 Task: Create Card Website Performance Review in Board Employee Benefits Platforms to Workspace Event Lighting Rentals. Create Card Botany Conference Review in Board Voice of Support Feedback Analysis to Workspace Event Lighting Rentals. Create Card Website Maintenance Review in Board IT Vendor Management and Contract Negotiation to Workspace Event Lighting Rentals
Action: Mouse moved to (203, 161)
Screenshot: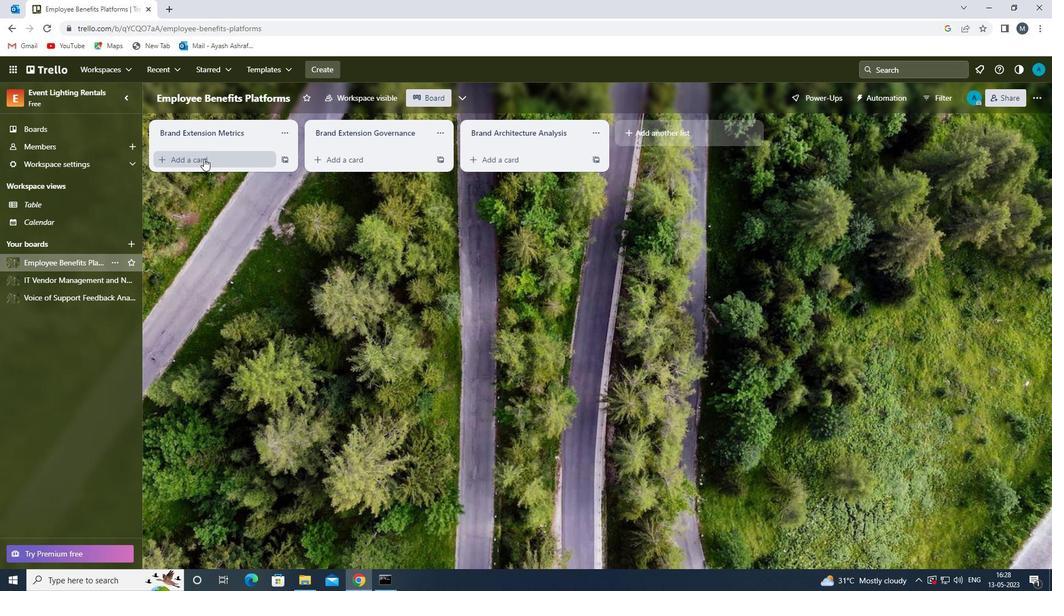 
Action: Mouse pressed left at (203, 161)
Screenshot: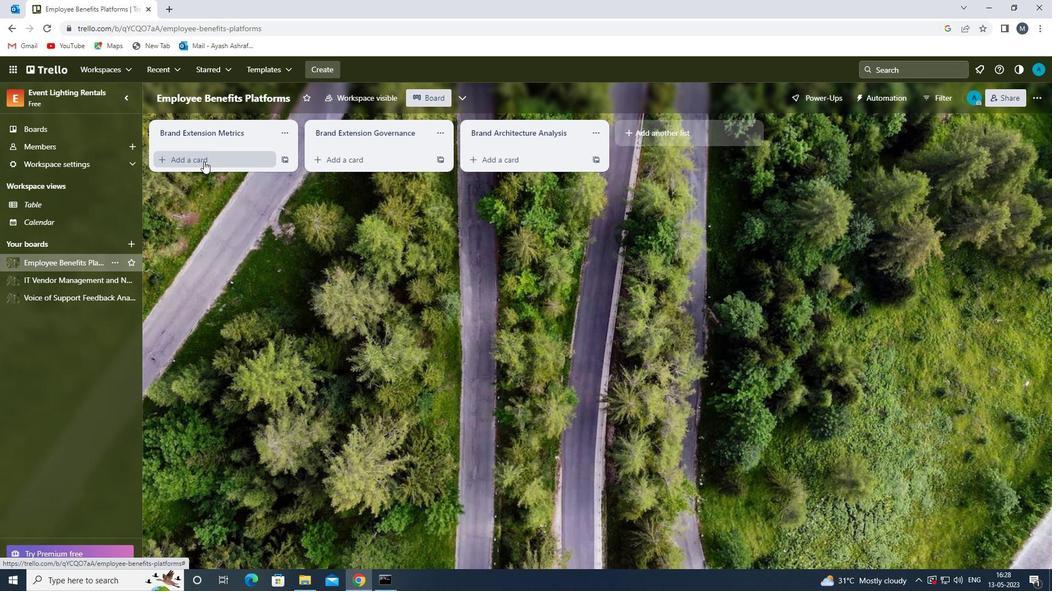 
Action: Mouse moved to (206, 168)
Screenshot: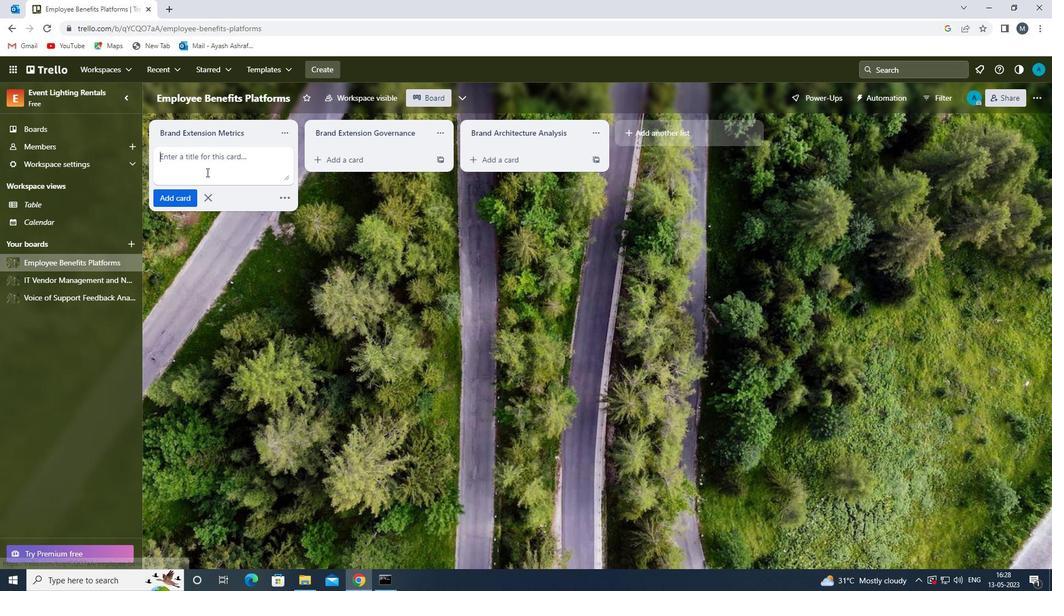 
Action: Mouse pressed left at (206, 168)
Screenshot: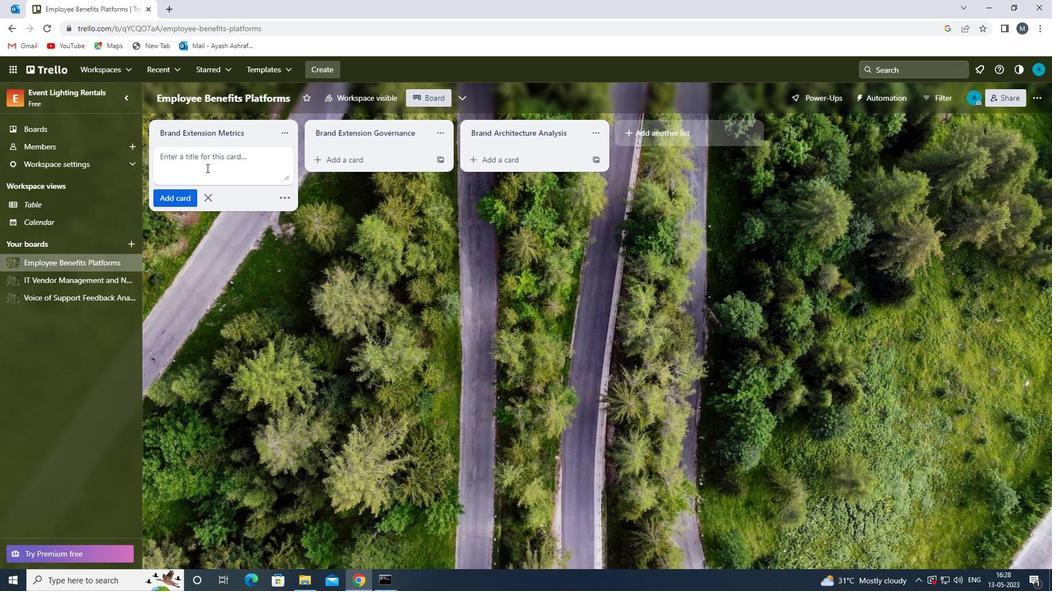 
Action: Key pressed <Key.shift>WEBSITE<Key.space><Key.shift>PERFORMANCE<Key.space><Key.shift>REVIEW<Key.space>
Screenshot: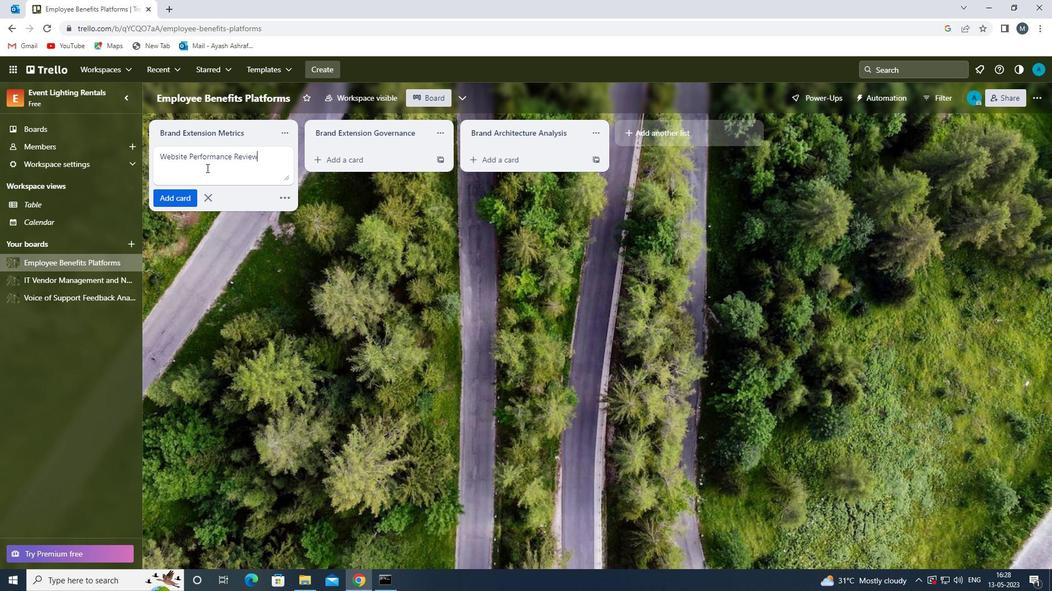 
Action: Mouse moved to (173, 201)
Screenshot: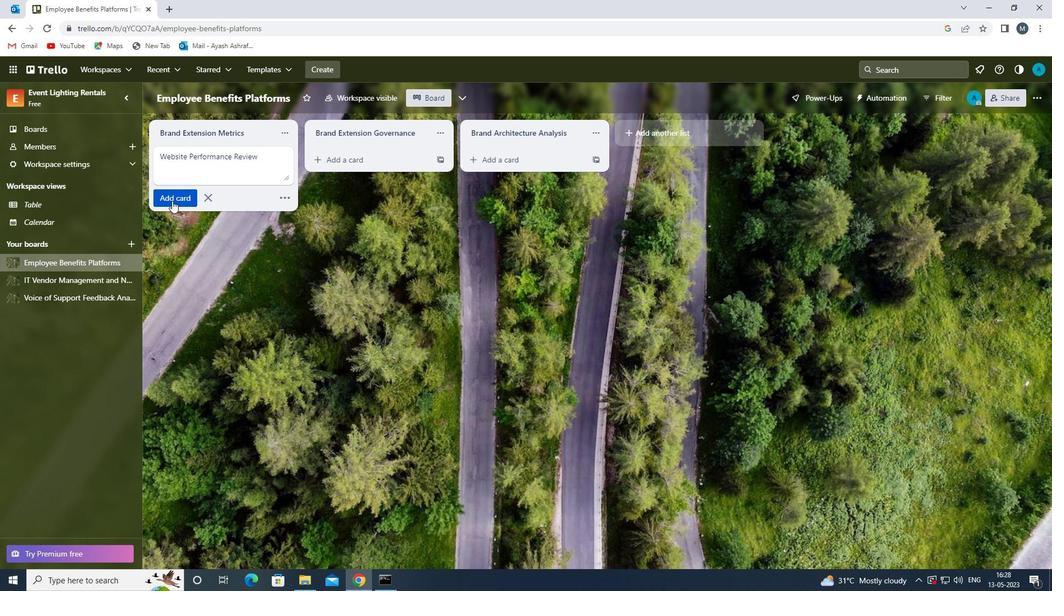 
Action: Mouse pressed left at (173, 201)
Screenshot: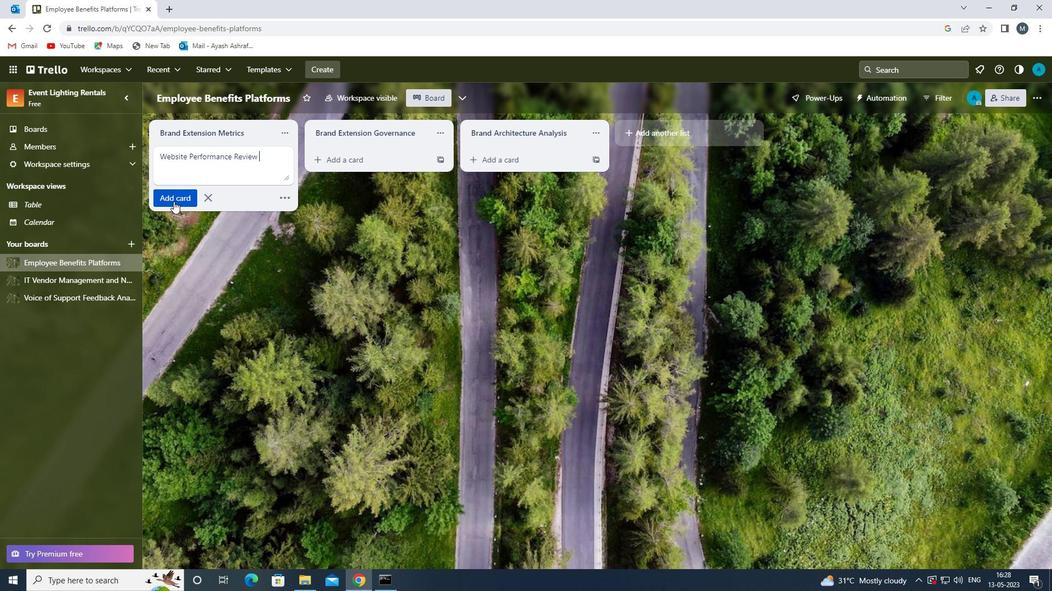 
Action: Mouse moved to (202, 262)
Screenshot: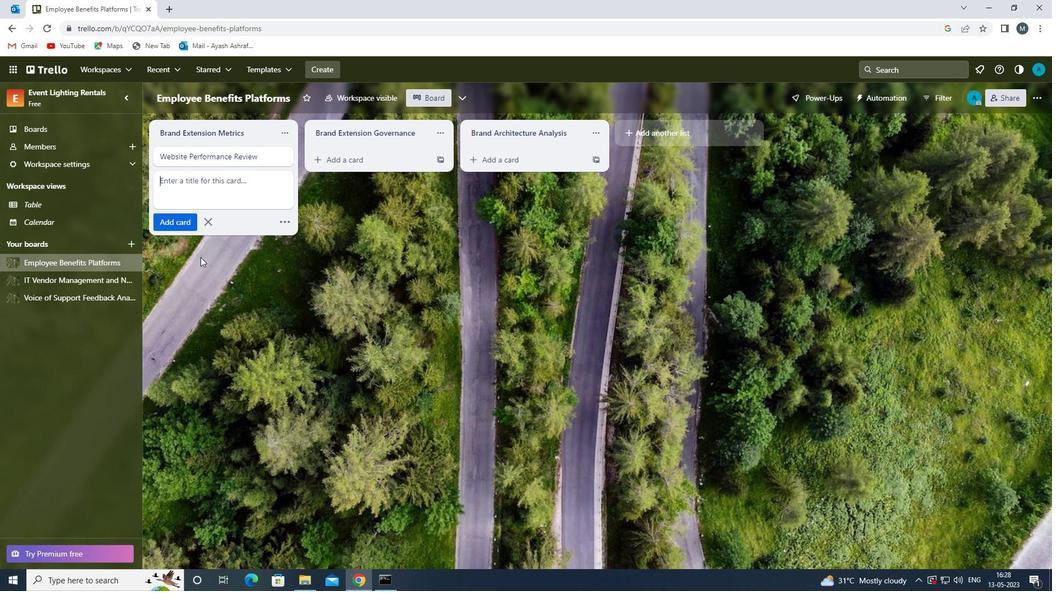 
Action: Mouse pressed left at (202, 262)
Screenshot: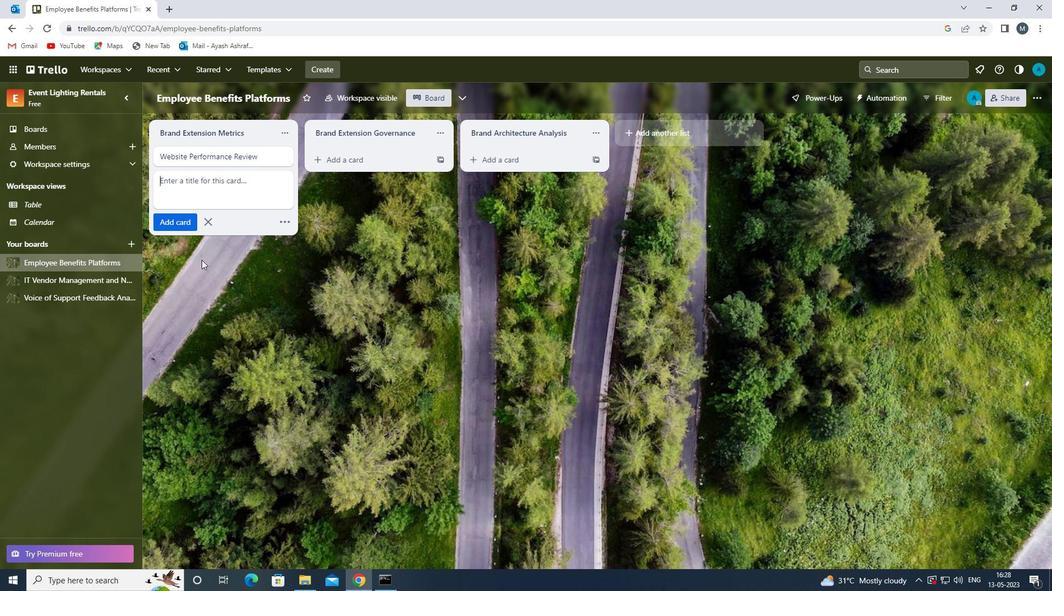 
Action: Mouse moved to (47, 299)
Screenshot: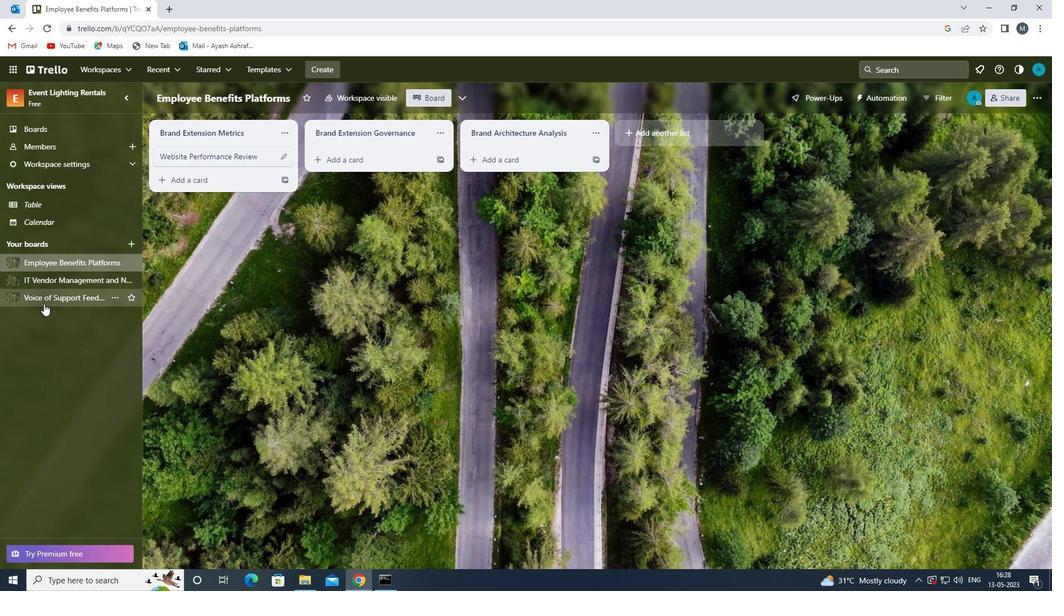 
Action: Mouse pressed left at (47, 299)
Screenshot: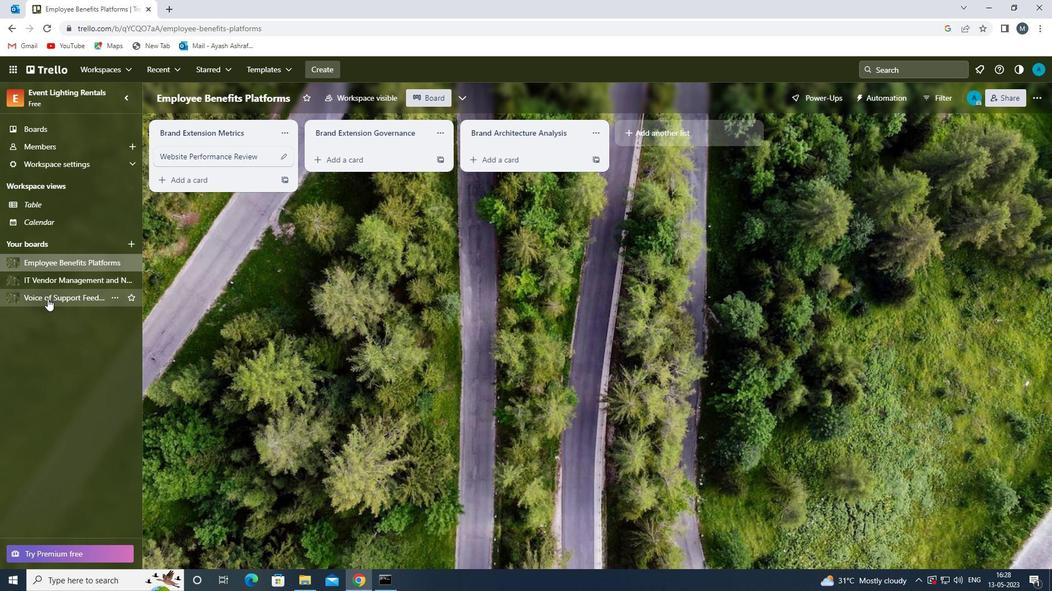 
Action: Mouse moved to (191, 164)
Screenshot: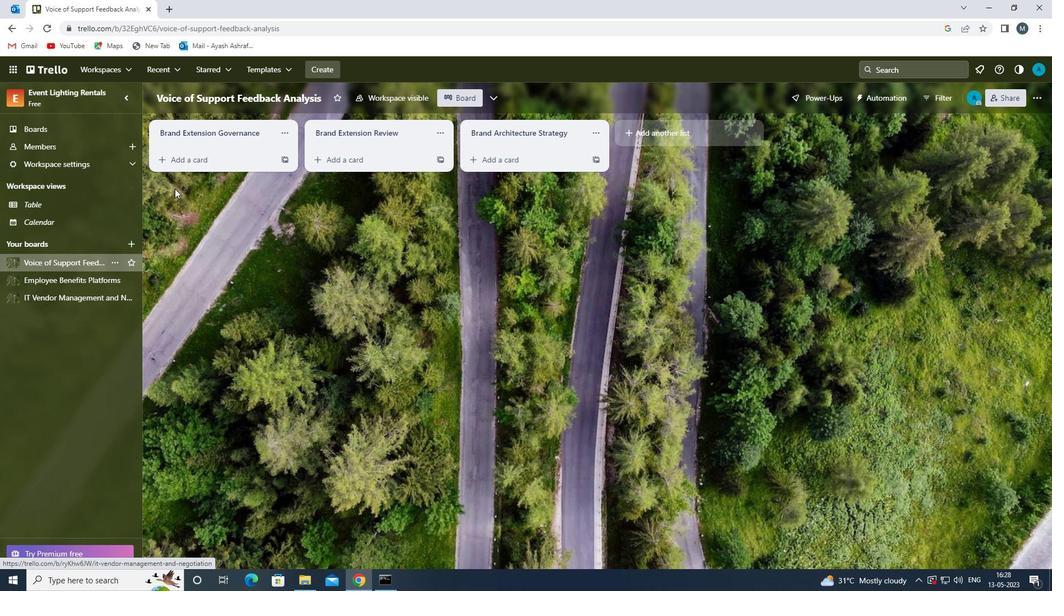 
Action: Mouse pressed left at (191, 164)
Screenshot: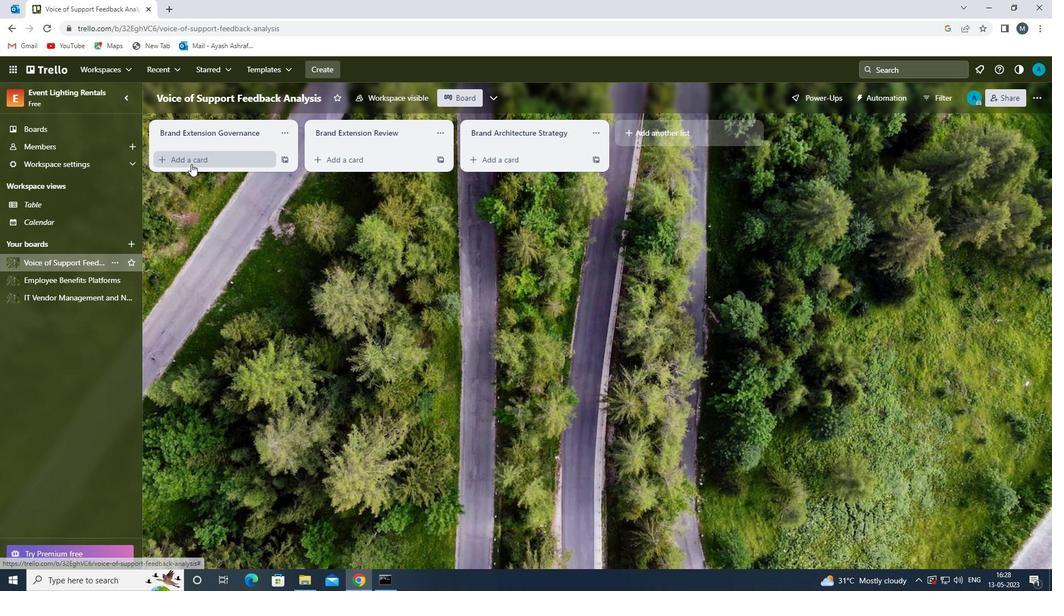 
Action: Mouse moved to (219, 164)
Screenshot: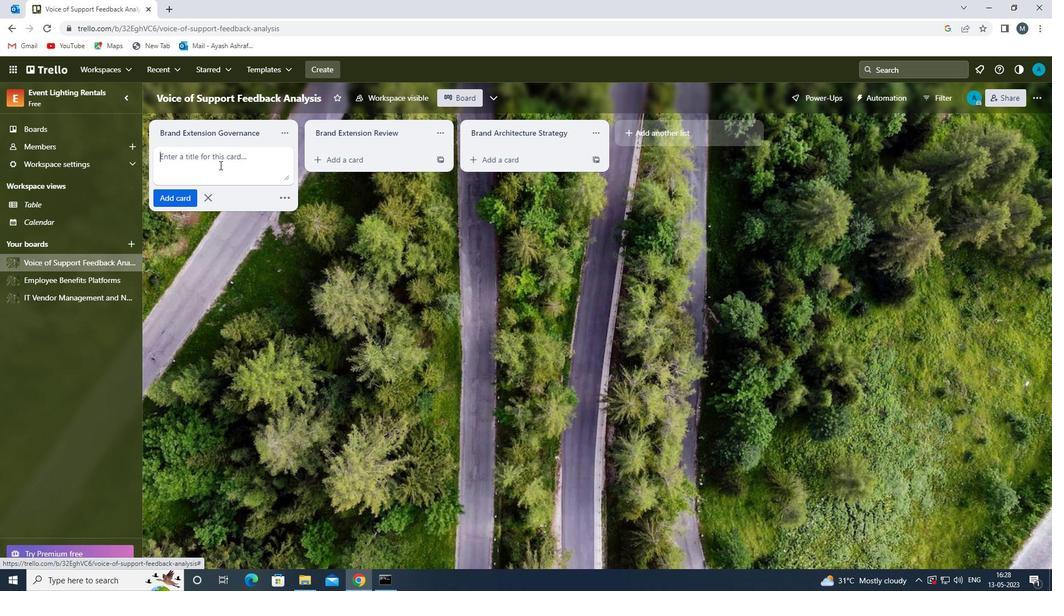 
Action: Mouse pressed left at (219, 164)
Screenshot: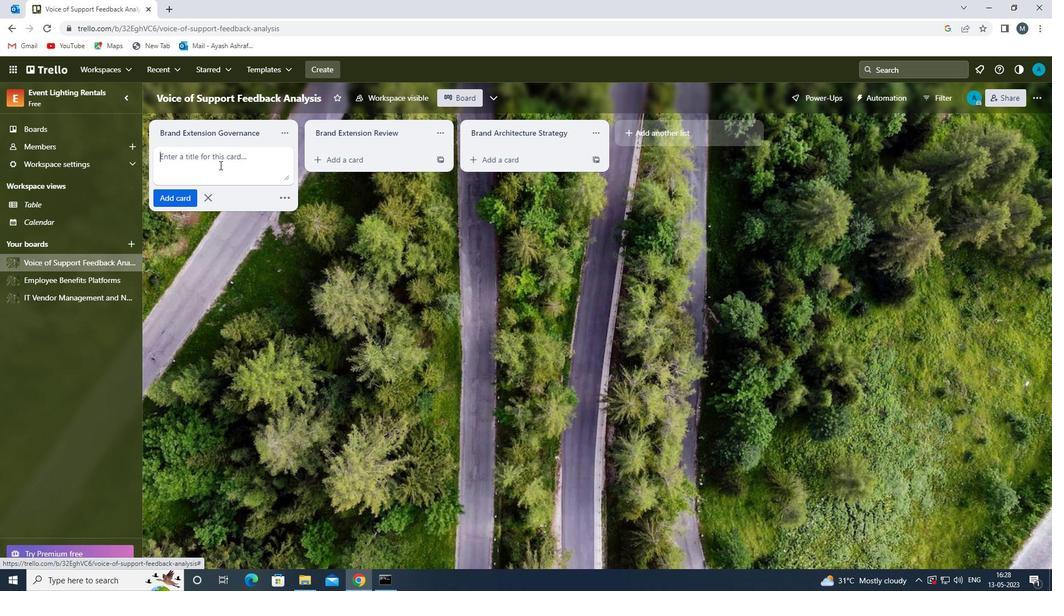 
Action: Key pressed <Key.shift>BOTANY<Key.space><Key.shift>CONFERENCE<Key.space><Key.shift>REVIEW<Key.space>
Screenshot: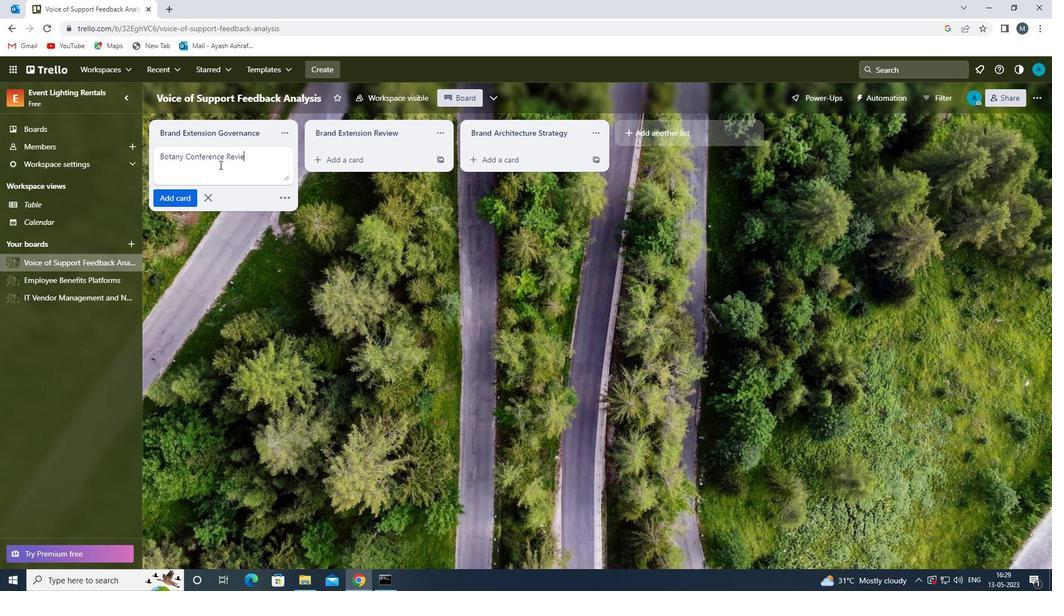 
Action: Mouse moved to (173, 203)
Screenshot: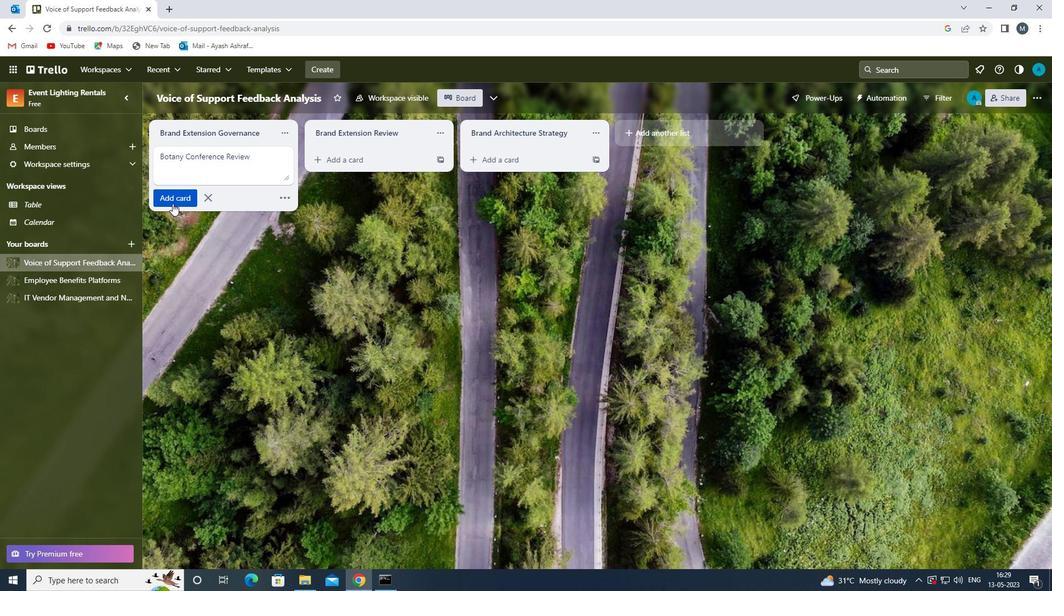 
Action: Mouse pressed left at (173, 203)
Screenshot: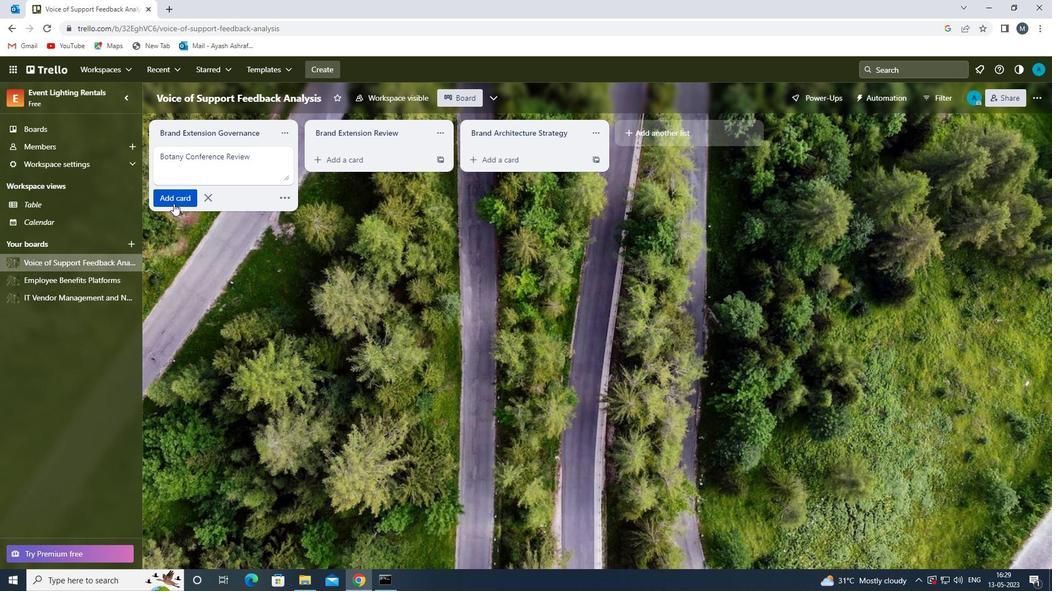 
Action: Mouse moved to (195, 257)
Screenshot: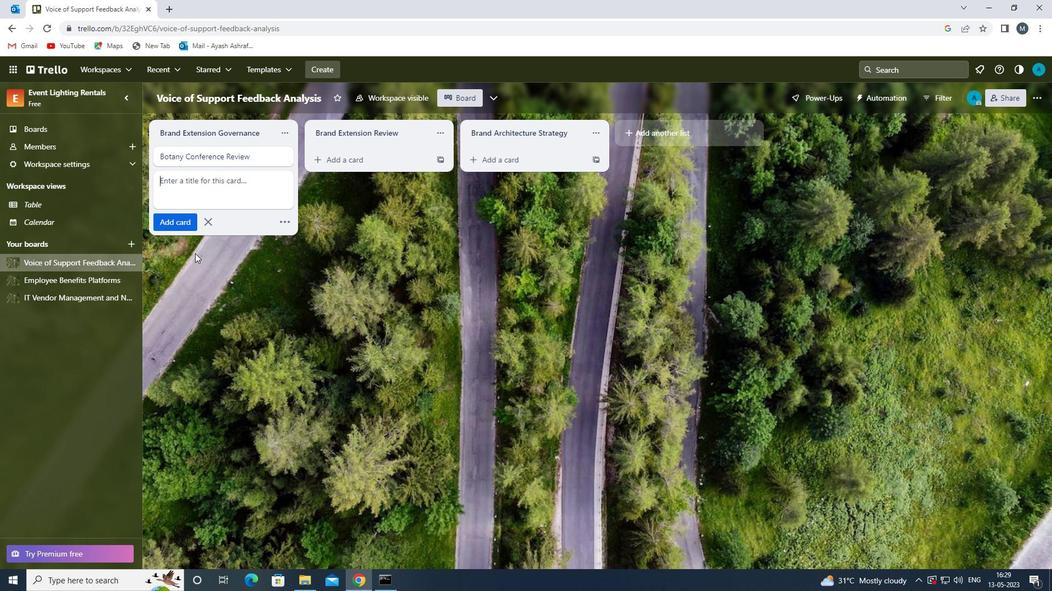 
Action: Mouse pressed left at (195, 257)
Screenshot: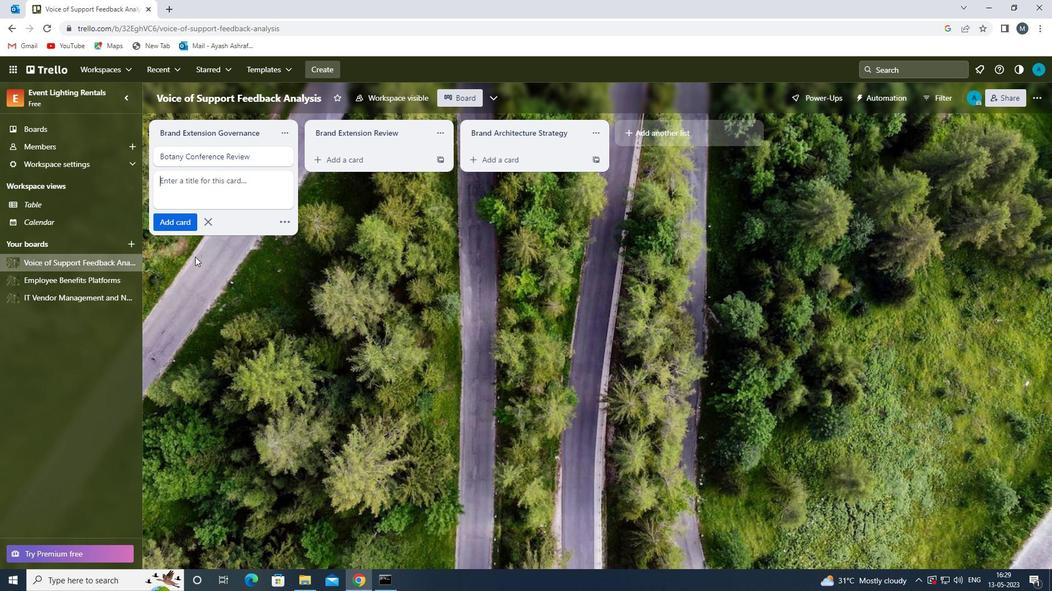 
Action: Mouse moved to (65, 299)
Screenshot: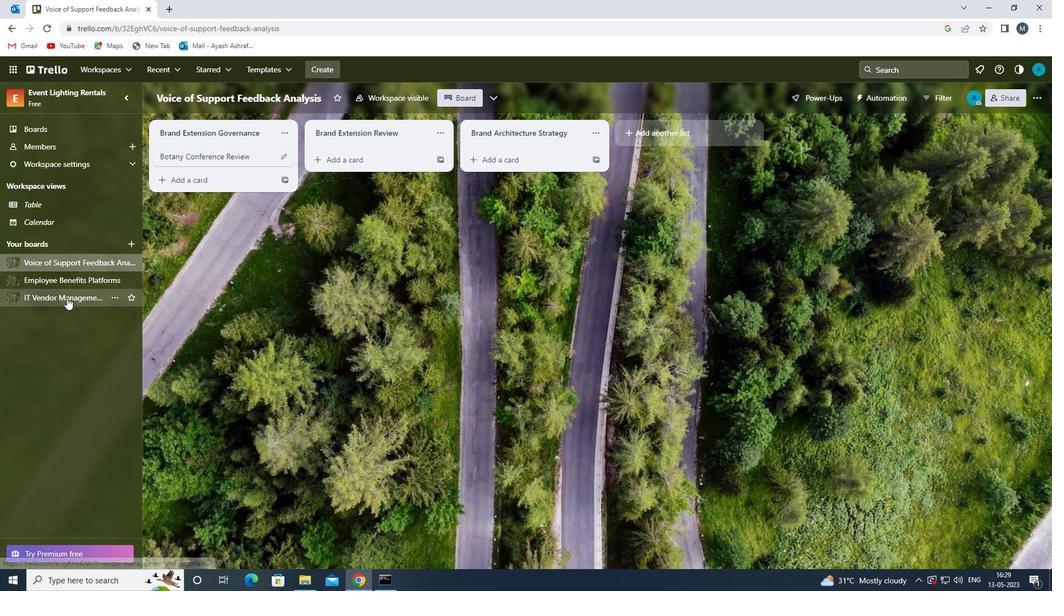 
Action: Mouse pressed left at (65, 299)
Screenshot: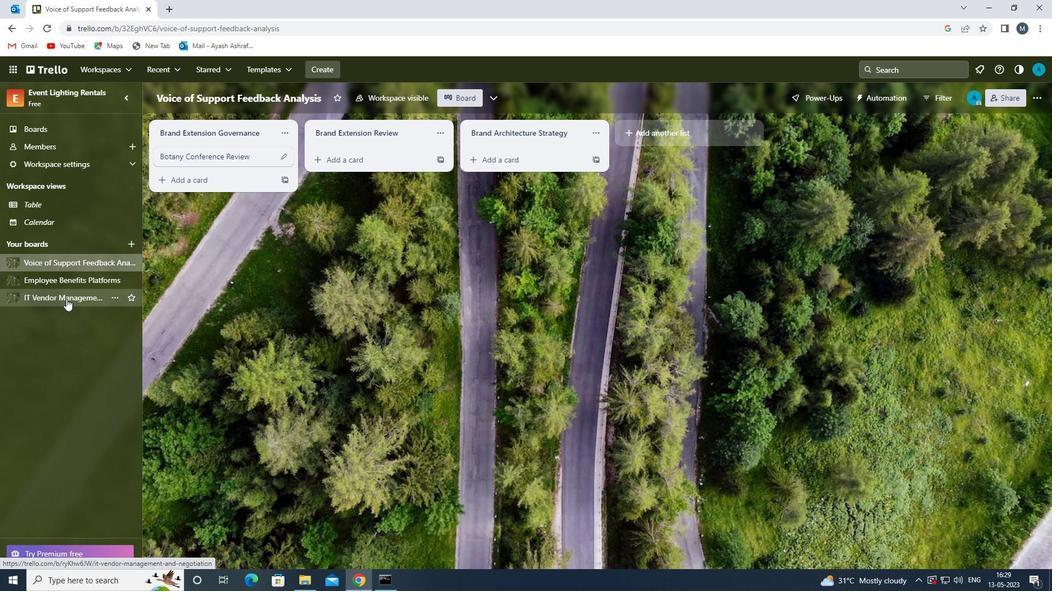 
Action: Mouse moved to (203, 159)
Screenshot: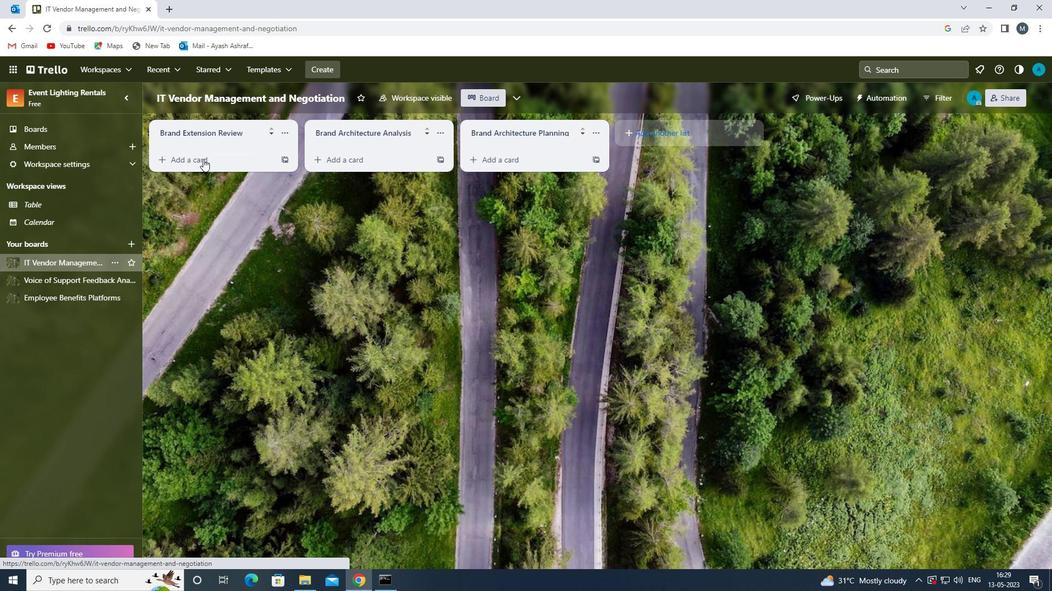 
Action: Mouse pressed left at (203, 159)
Screenshot: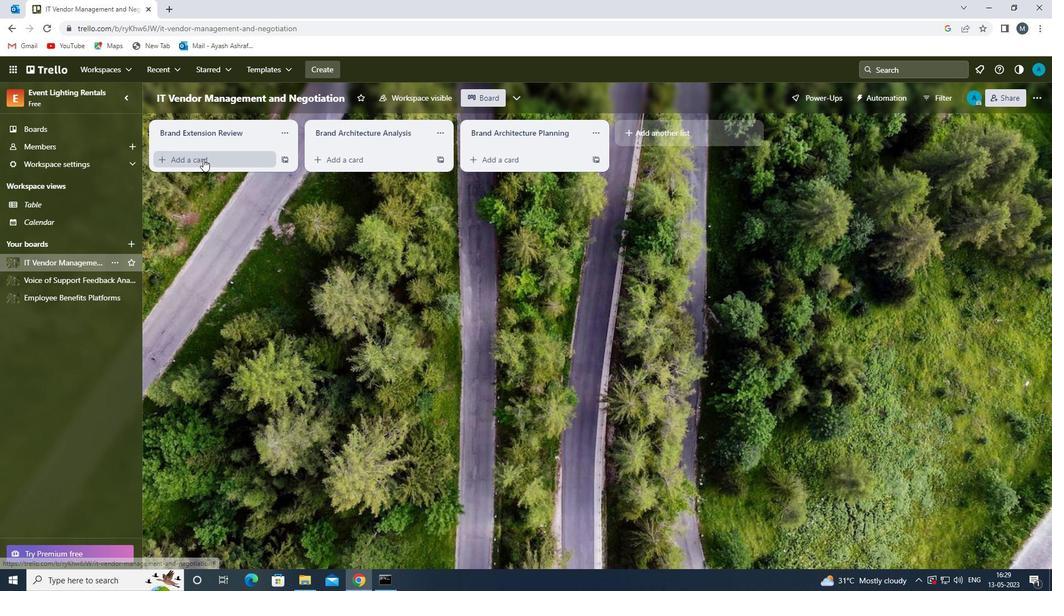 
Action: Mouse moved to (210, 166)
Screenshot: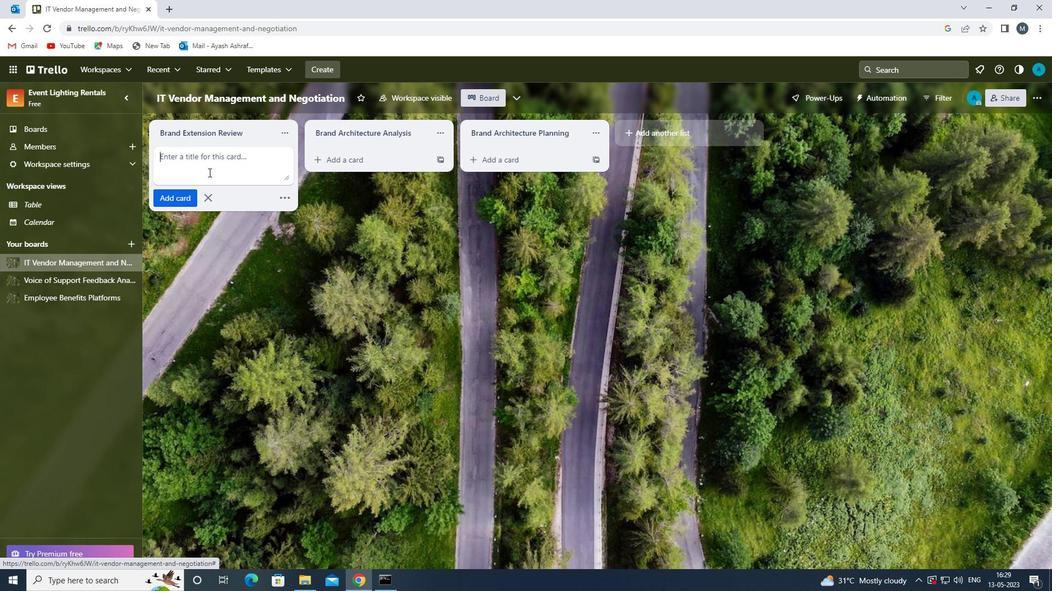 
Action: Mouse pressed left at (210, 166)
Screenshot: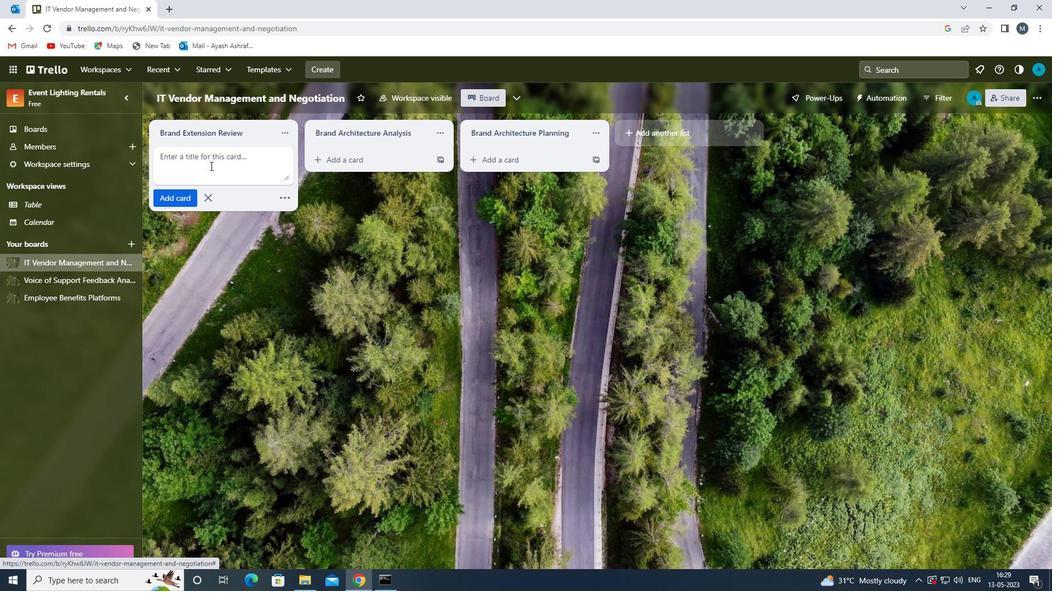 
Action: Mouse moved to (210, 166)
Screenshot: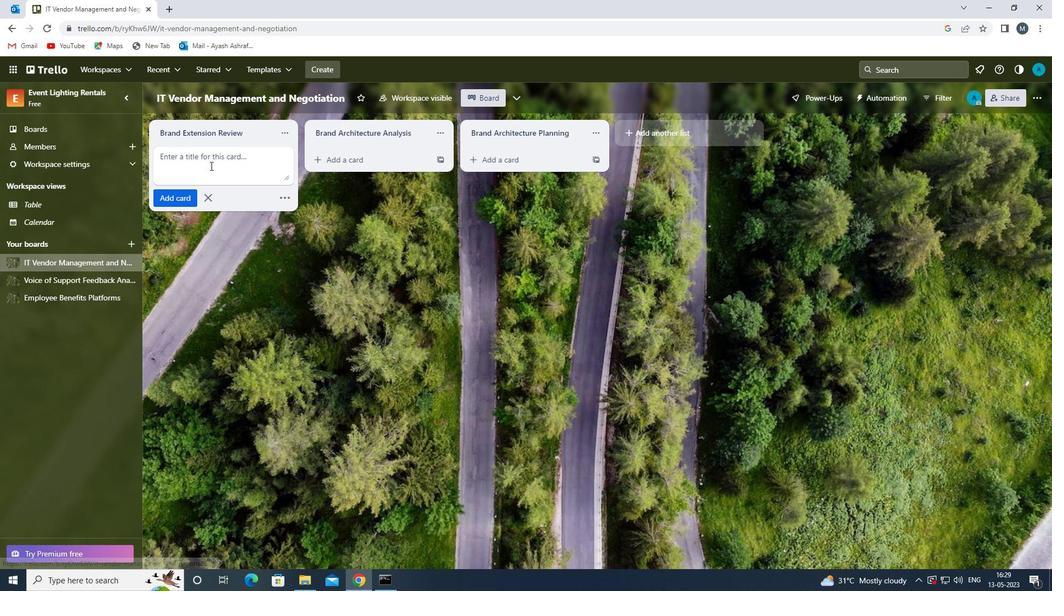 
Action: Key pressed <Key.shift>WEBSITE<Key.space><Key.shift><Key.shift><Key.shift><Key.shift><Key.shift><Key.shift><Key.shift><Key.shift><Key.shift><Key.shift><Key.shift><Key.shift><Key.shift><Key.shift><Key.shift><Key.shift><Key.shift><Key.shift><Key.shift><Key.shift><Key.shift>MAINTENANCE<Key.space><Key.shift><Key.caps_lock>RE<Key.backspace><Key.caps_lock>EVIEW<Key.space>
Screenshot: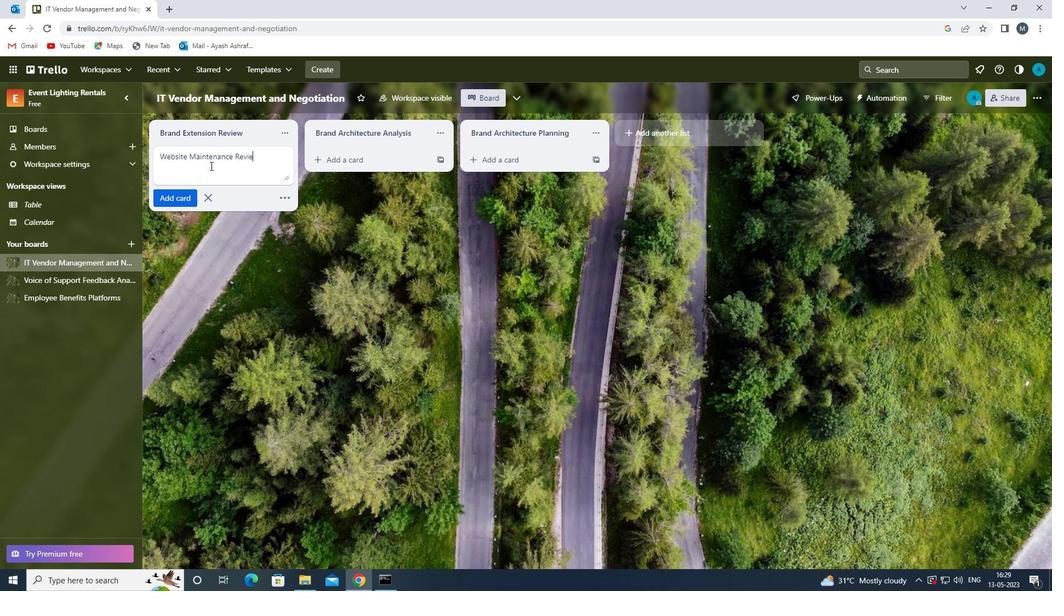 
Action: Mouse moved to (168, 200)
Screenshot: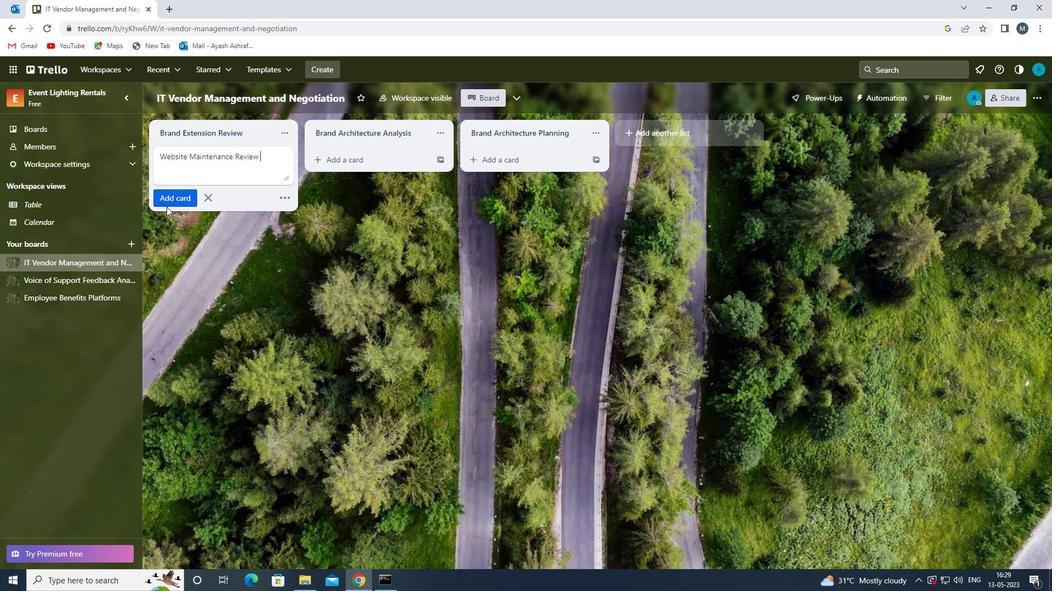
Action: Mouse pressed left at (168, 200)
Screenshot: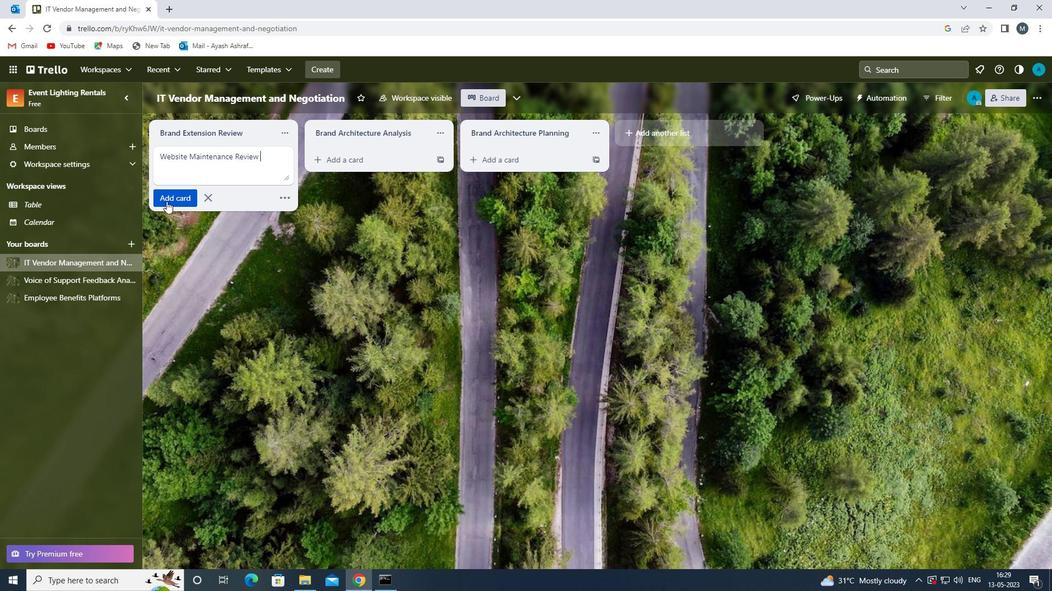 
Action: Mouse moved to (204, 298)
Screenshot: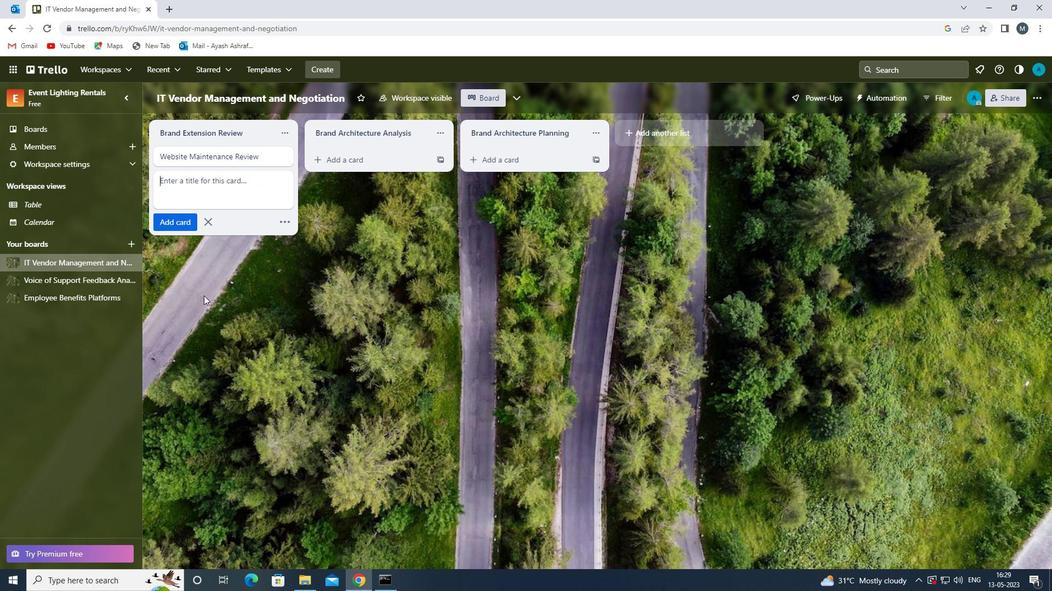 
Action: Mouse pressed left at (204, 298)
Screenshot: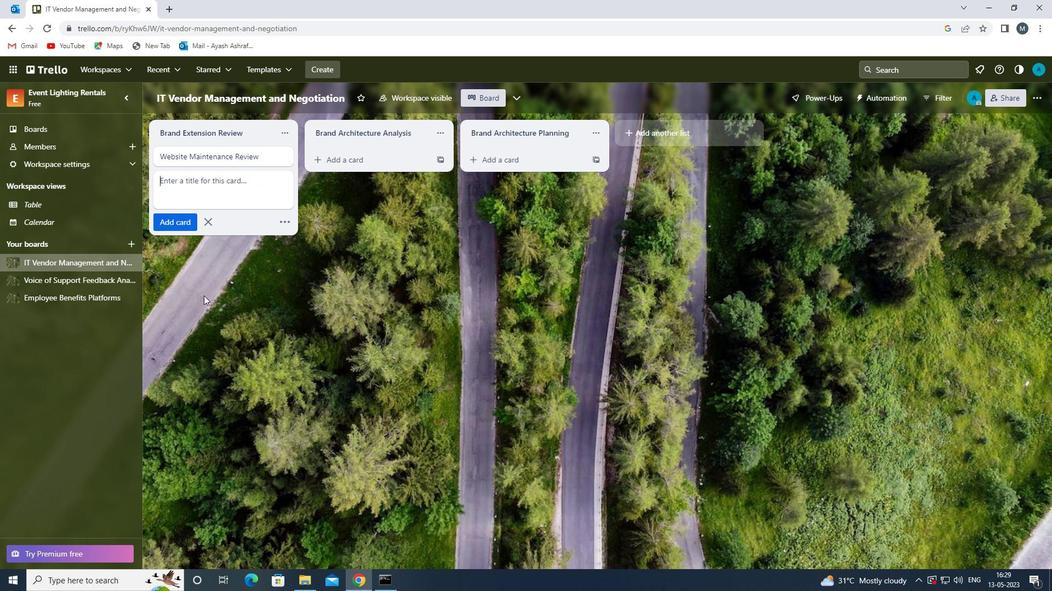 
